 Task: Create Card Cybersecurity Review in Board Customer Feedback Management Best Practices to Workspace Accelerator Programs. Create Card Sociology Conference Review in Board Content Curation and Aggregation to Workspace Accelerator Programs. Create Card Cybersecurity Review in Board Employee Satisfaction and Retention Programs to Workspace Accelerator Programs
Action: Mouse moved to (438, 191)
Screenshot: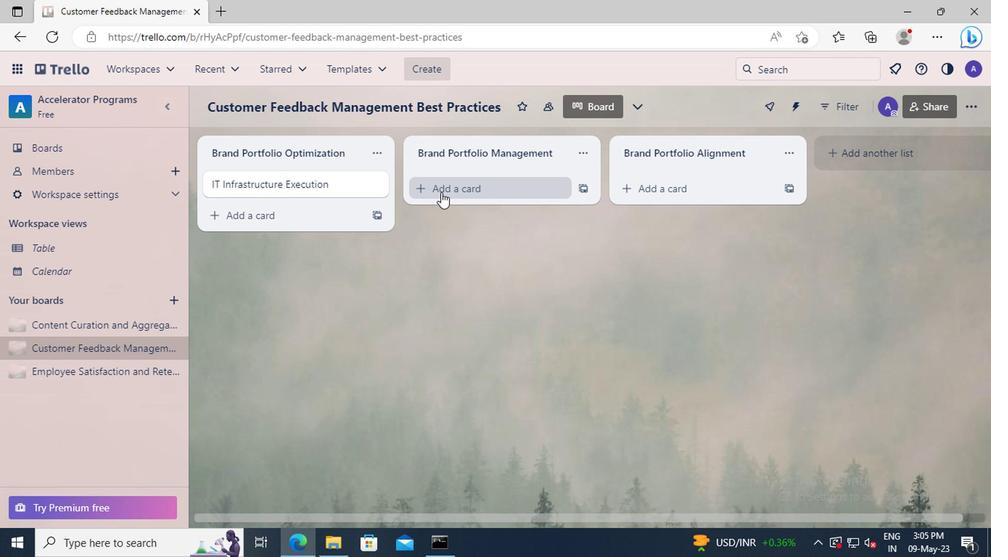 
Action: Mouse pressed left at (438, 191)
Screenshot: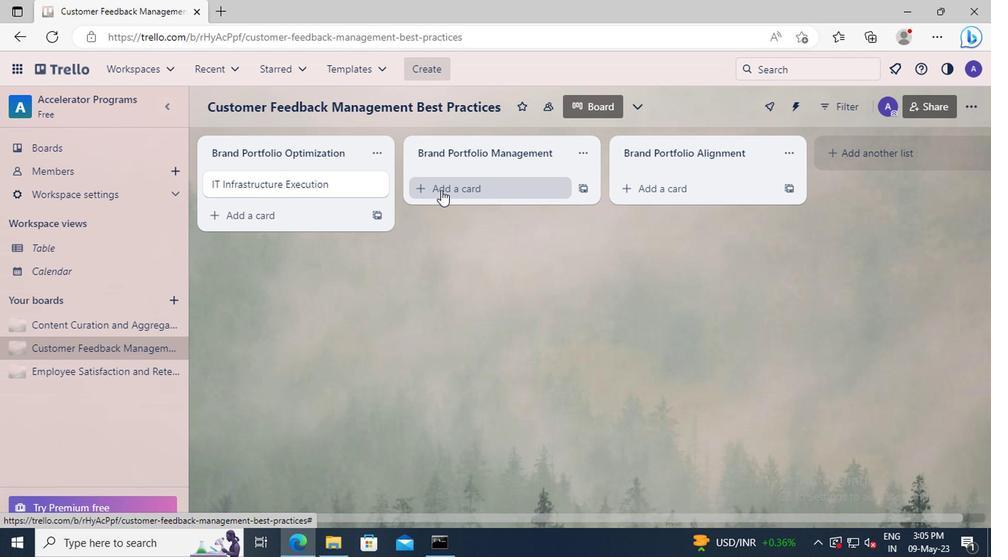 
Action: Key pressed <Key.shift>CYBERSECURITY<Key.space><Key.shift>REVIEW
Screenshot: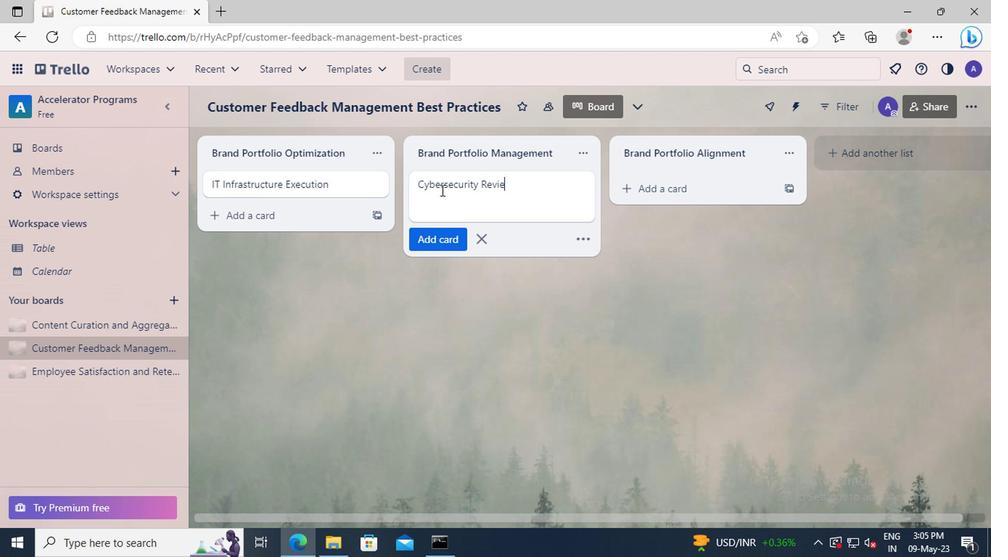 
Action: Mouse moved to (443, 244)
Screenshot: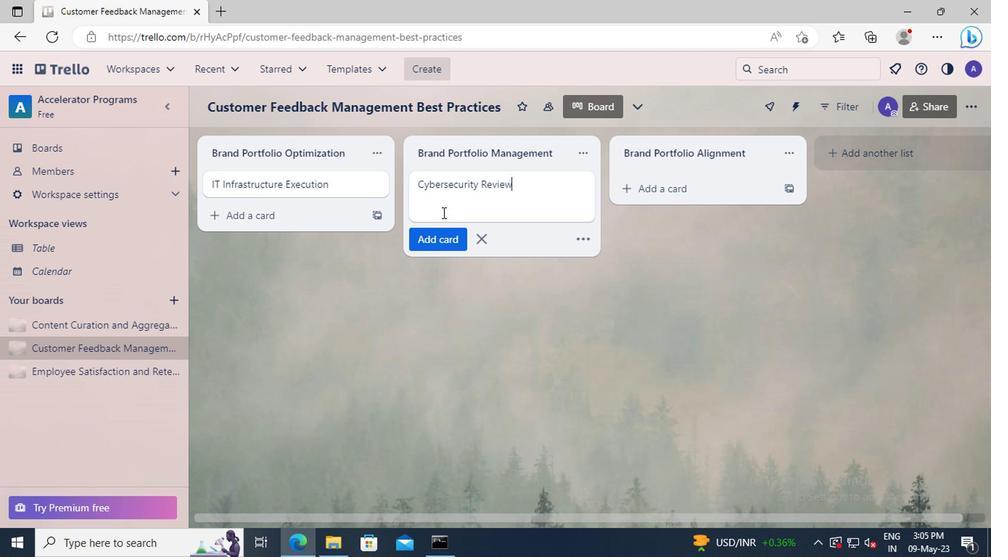 
Action: Mouse pressed left at (443, 244)
Screenshot: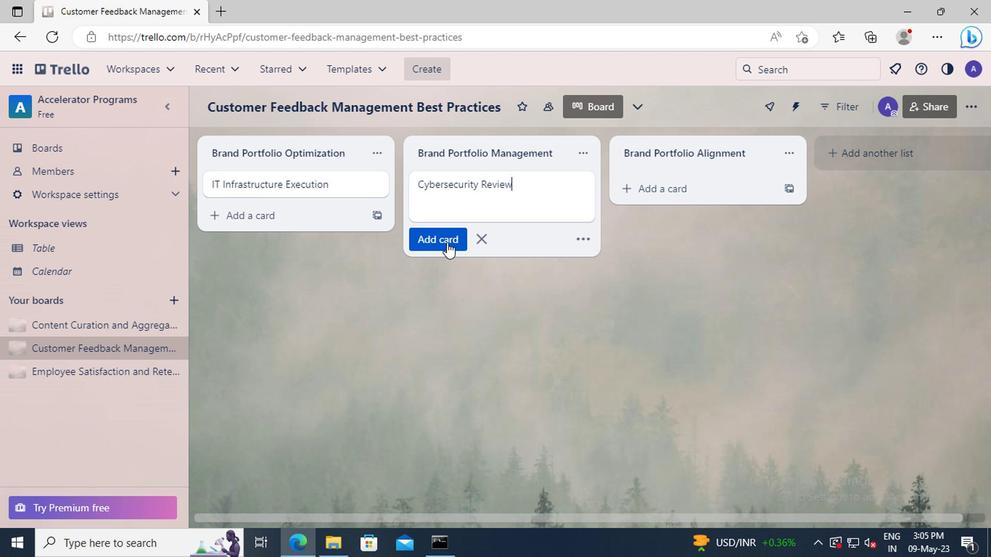 
Action: Mouse moved to (97, 329)
Screenshot: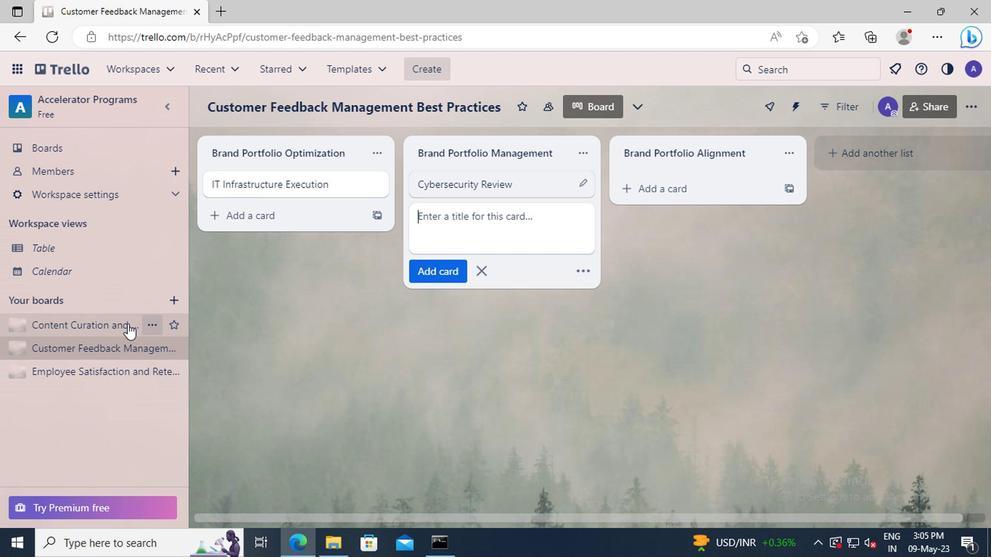 
Action: Mouse pressed left at (97, 329)
Screenshot: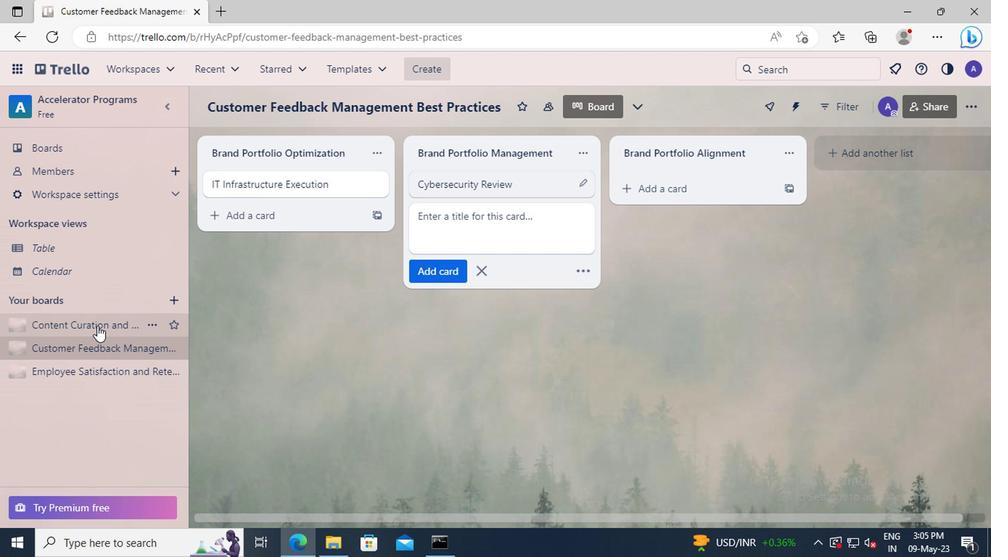 
Action: Mouse moved to (448, 191)
Screenshot: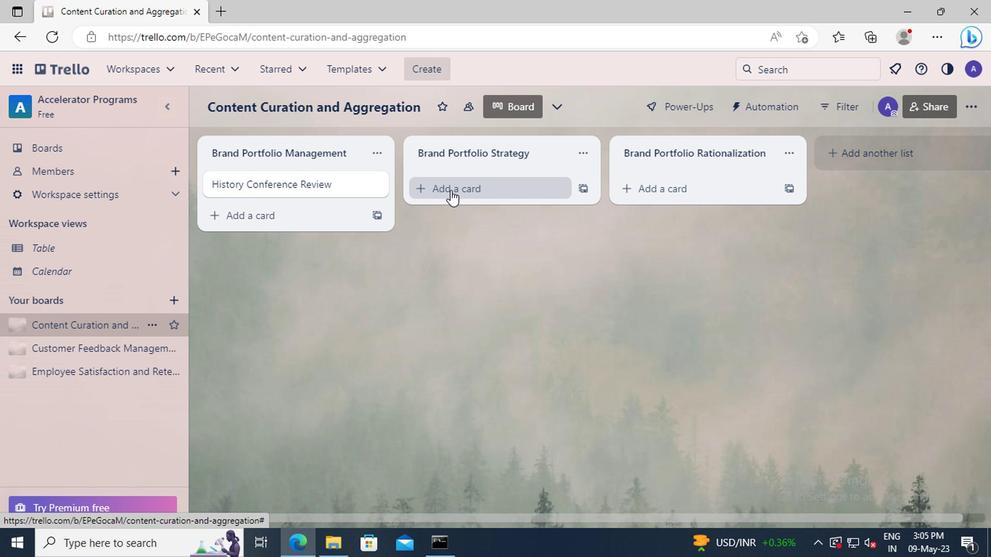 
Action: Mouse pressed left at (448, 191)
Screenshot: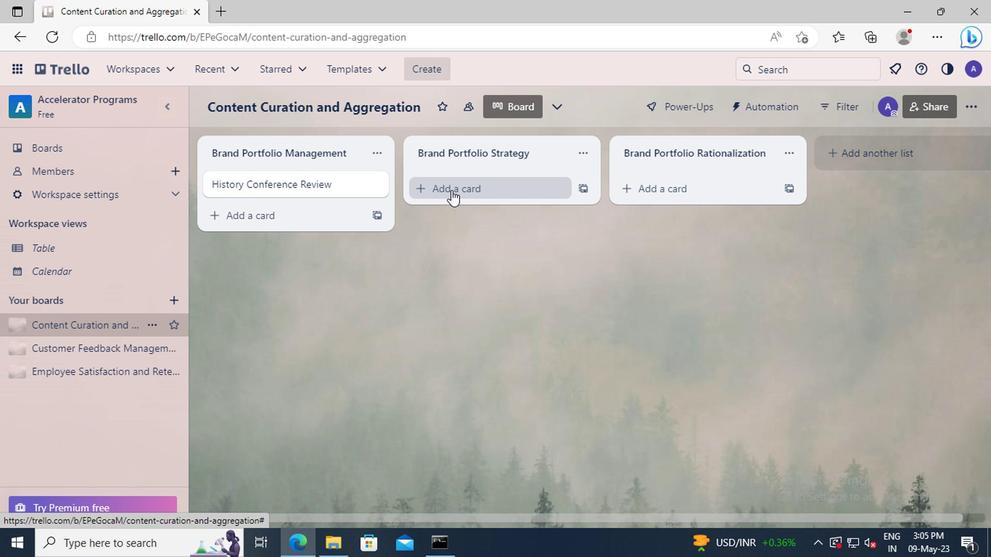 
Action: Key pressed <Key.shift>SOCIOLOGY<Key.space><Key.shift>CONFERENCE<Key.space><Key.shift>REVIEW
Screenshot: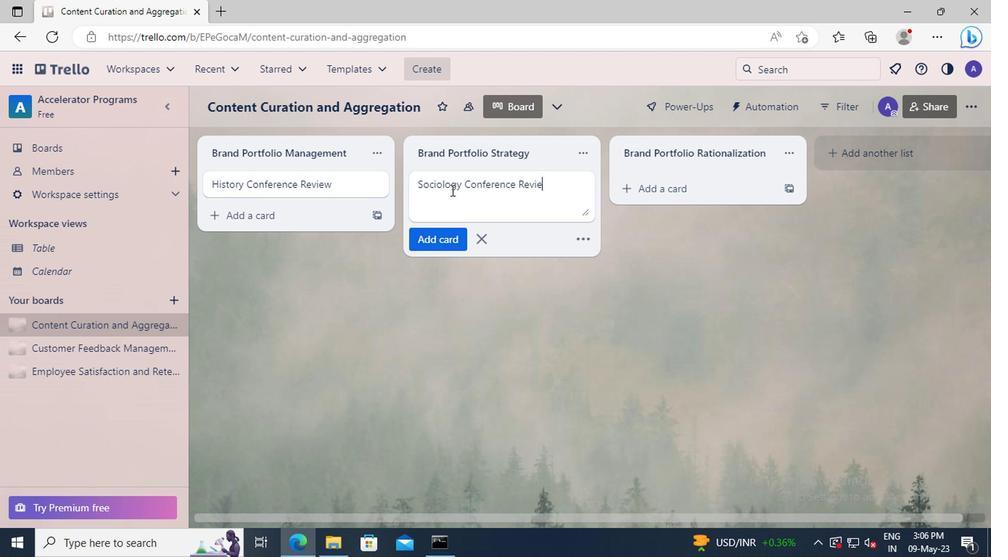 
Action: Mouse moved to (443, 239)
Screenshot: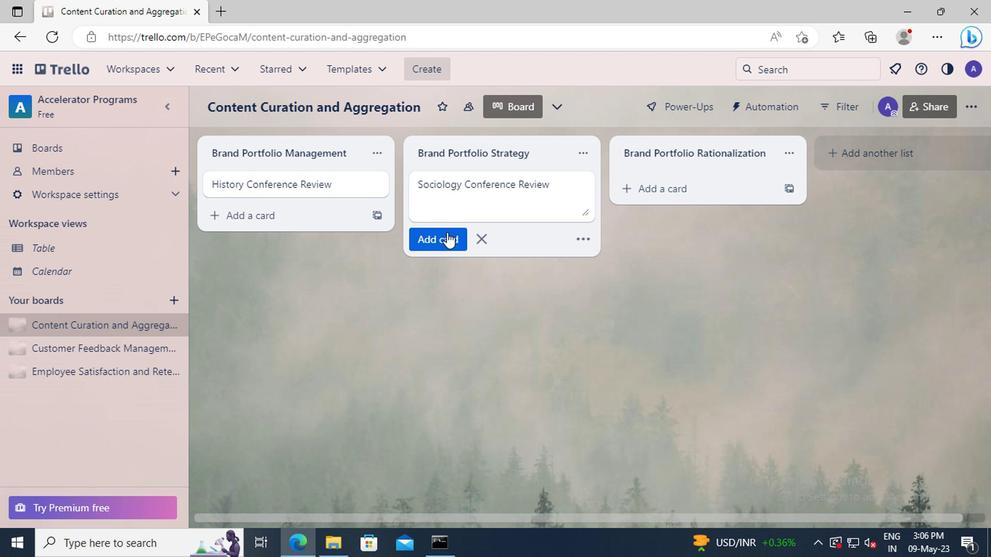 
Action: Mouse pressed left at (443, 239)
Screenshot: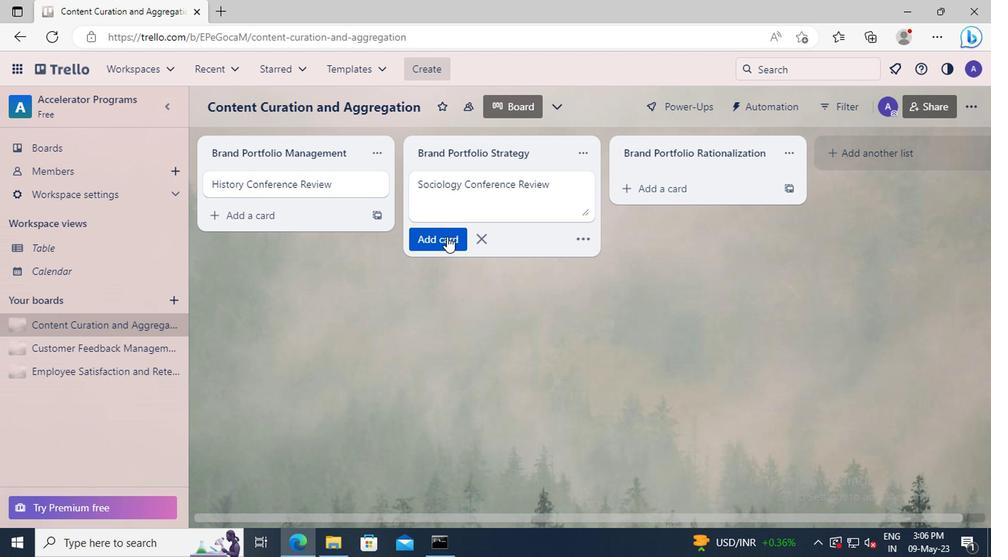 
Action: Mouse moved to (111, 374)
Screenshot: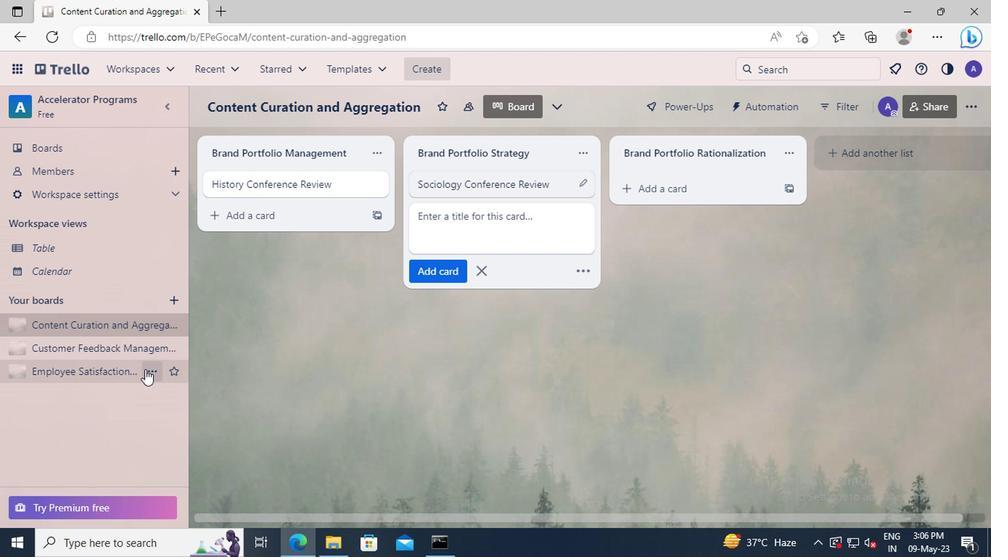 
Action: Mouse pressed left at (111, 374)
Screenshot: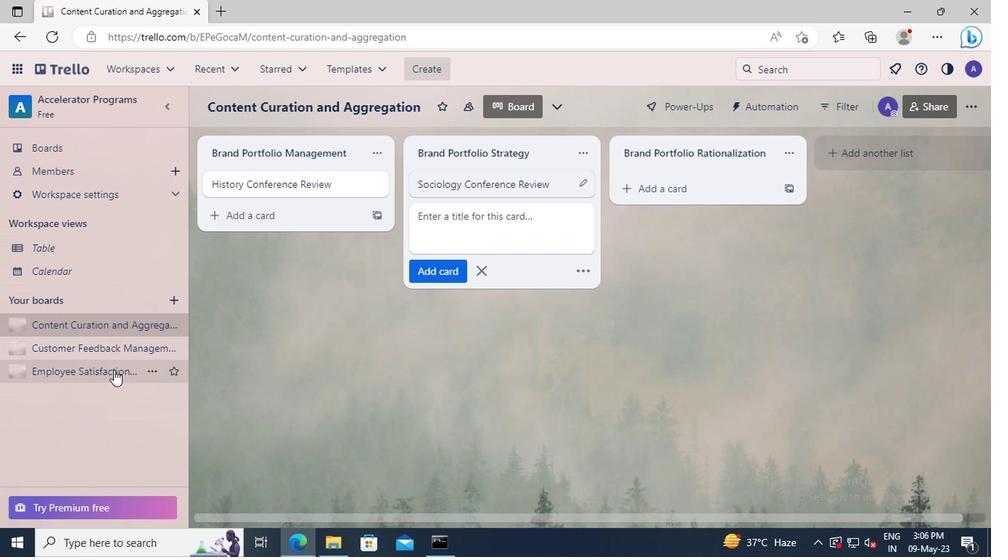 
Action: Mouse moved to (441, 190)
Screenshot: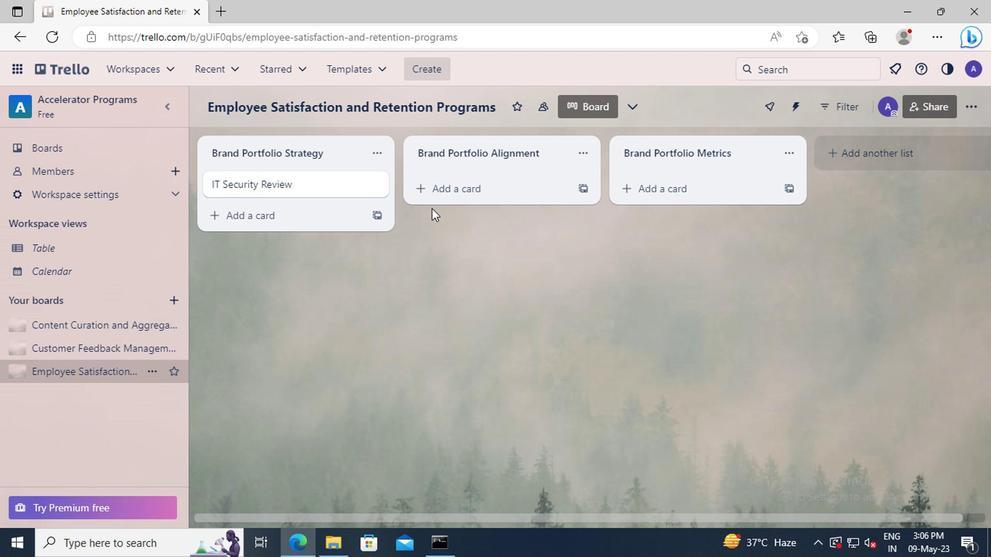 
Action: Mouse pressed left at (441, 190)
Screenshot: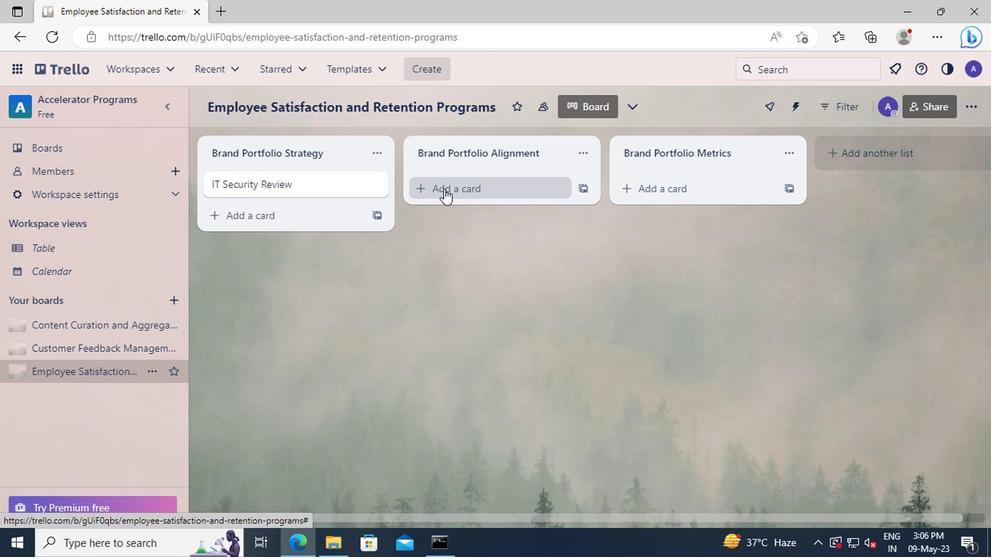 
Action: Key pressed <Key.shift>CYBERSECURITY<Key.space><Key.shift>REVIEW
Screenshot: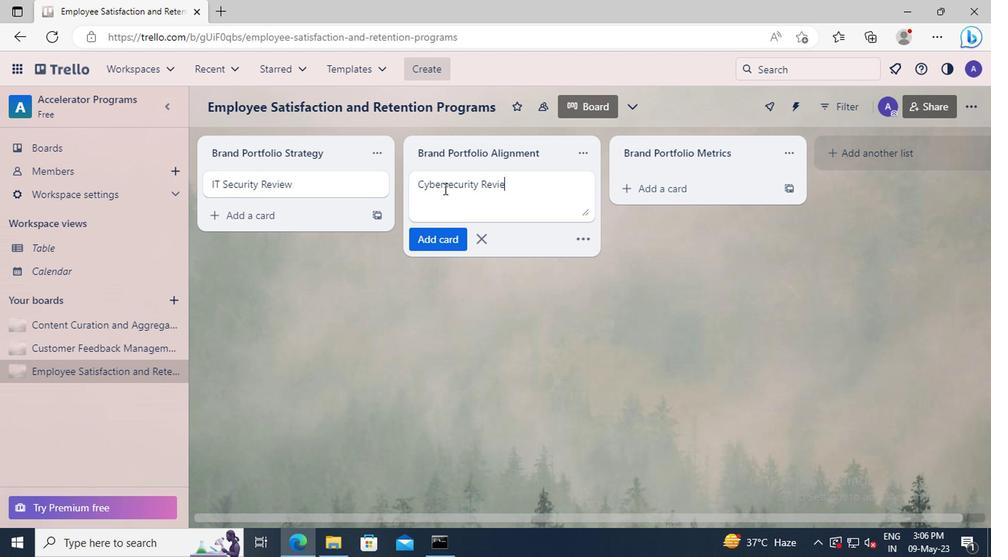 
Action: Mouse moved to (445, 234)
Screenshot: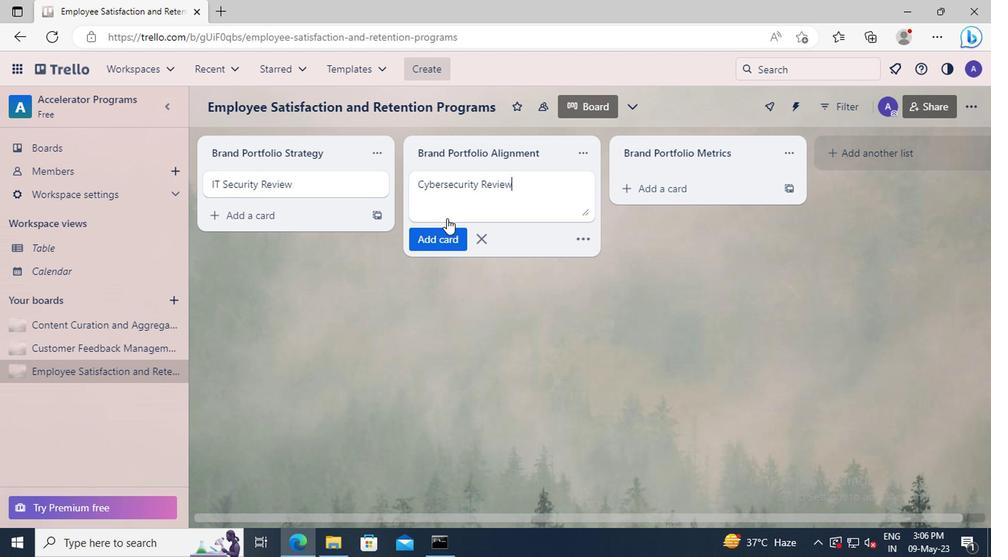 
Action: Mouse pressed left at (445, 234)
Screenshot: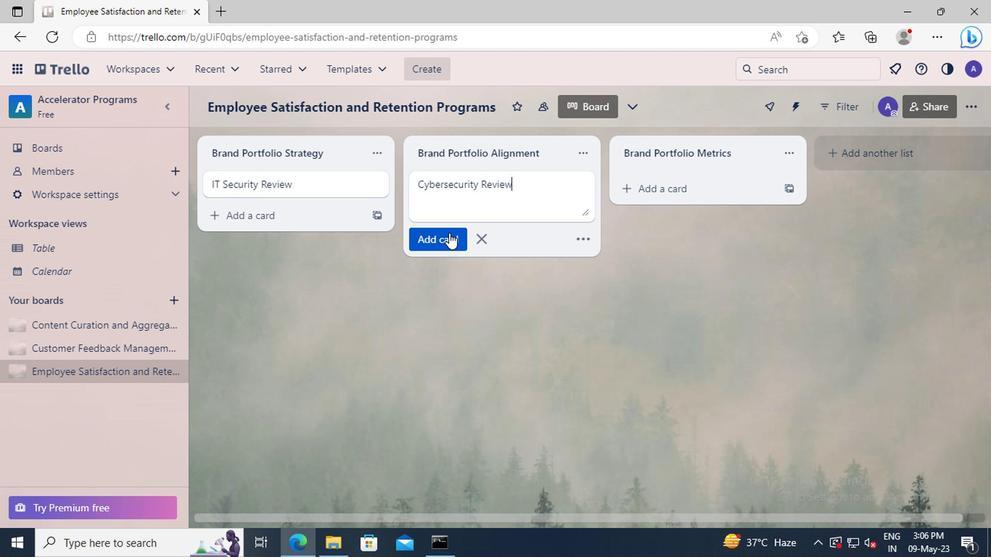 
